 Task: Look for properties that are listed on Redfin for more than 45 days.
Action: Mouse moved to (831, 74)
Screenshot: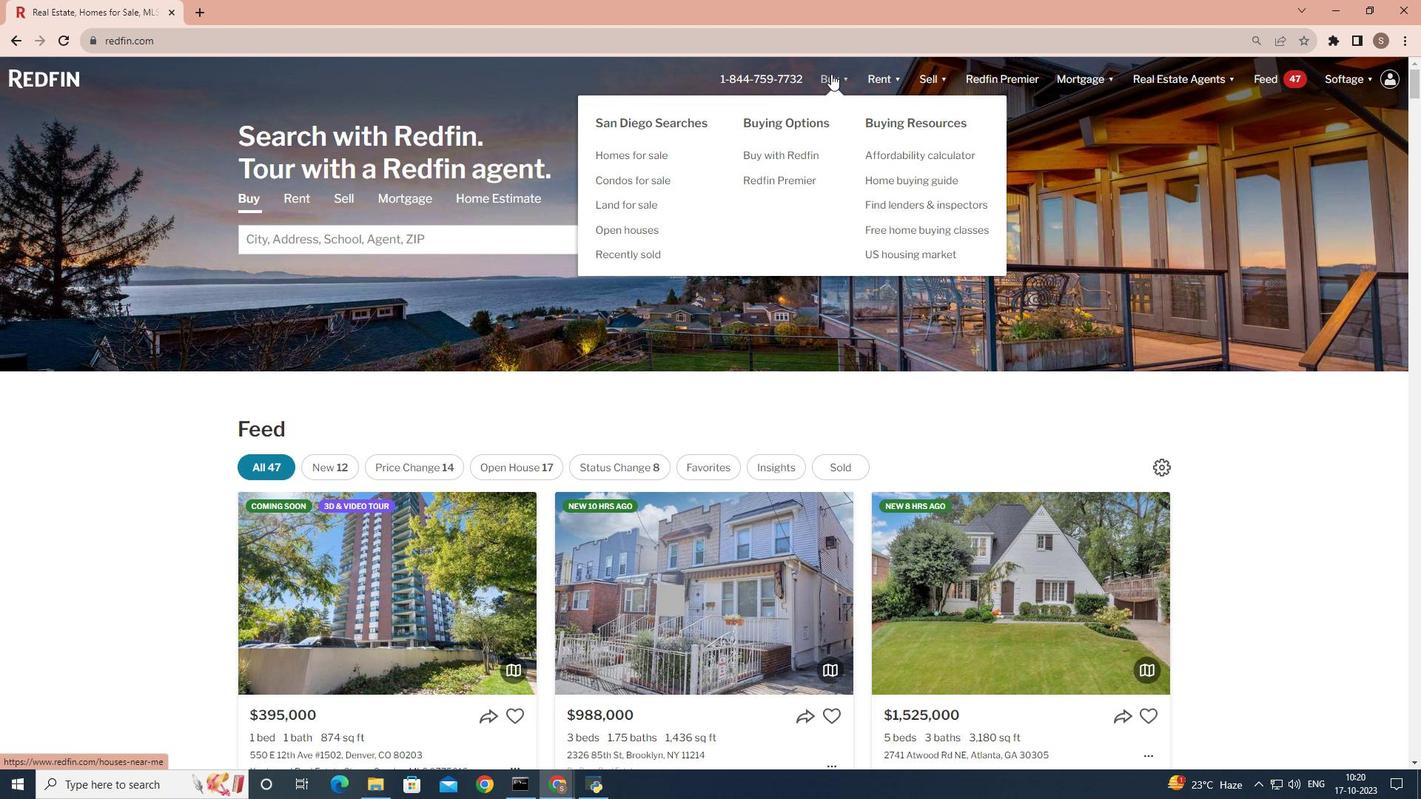 
Action: Mouse pressed left at (831, 74)
Screenshot: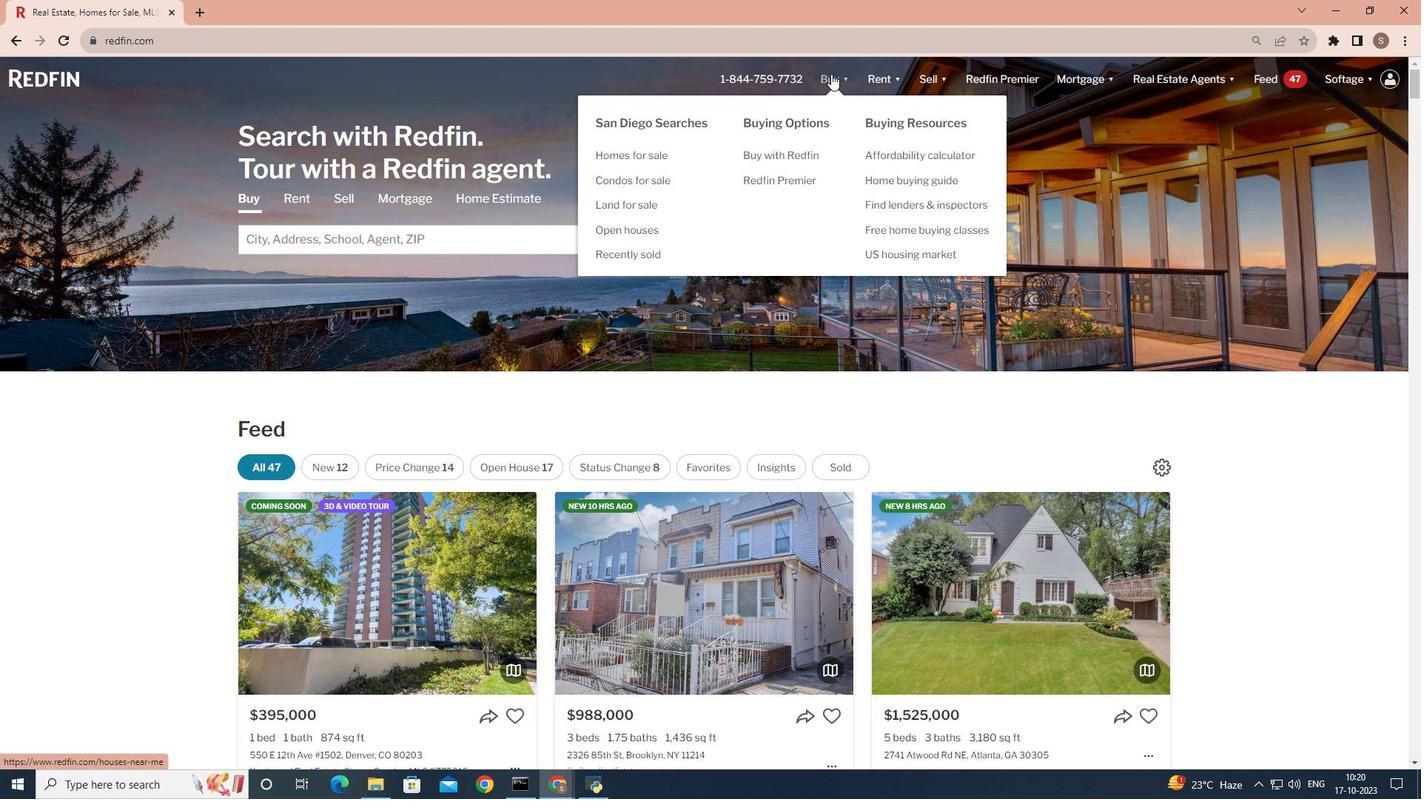 
Action: Mouse moved to (408, 309)
Screenshot: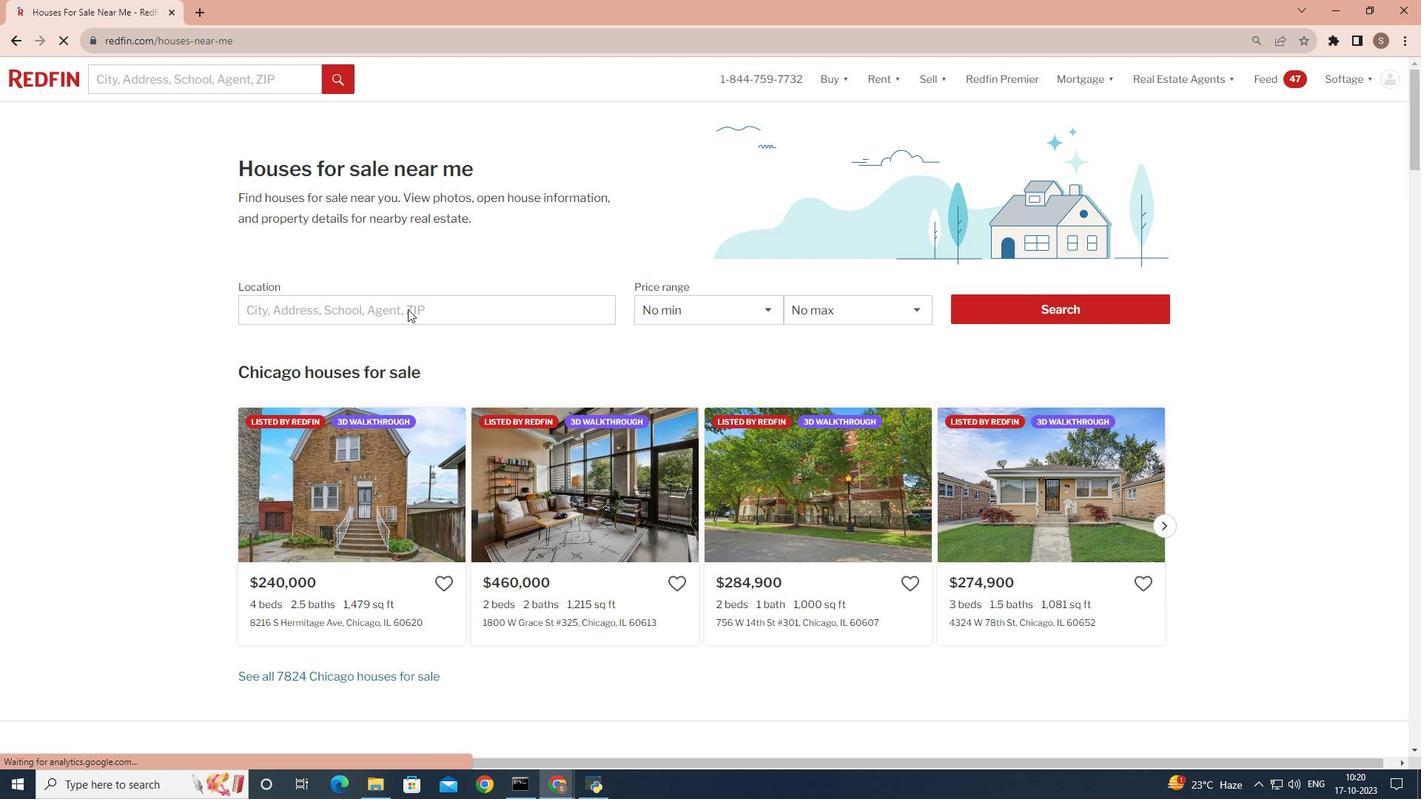 
Action: Mouse pressed left at (408, 309)
Screenshot: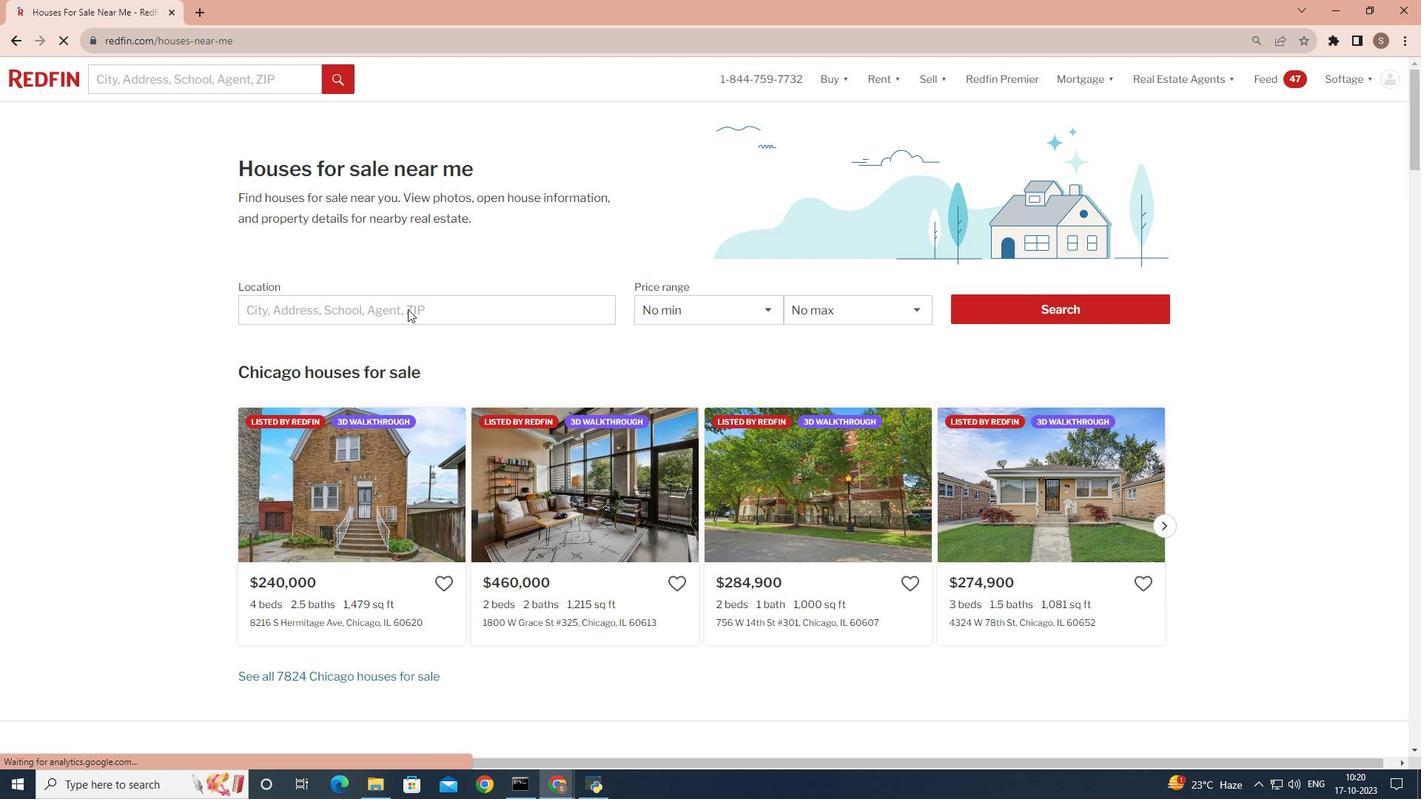 
Action: Mouse moved to (369, 305)
Screenshot: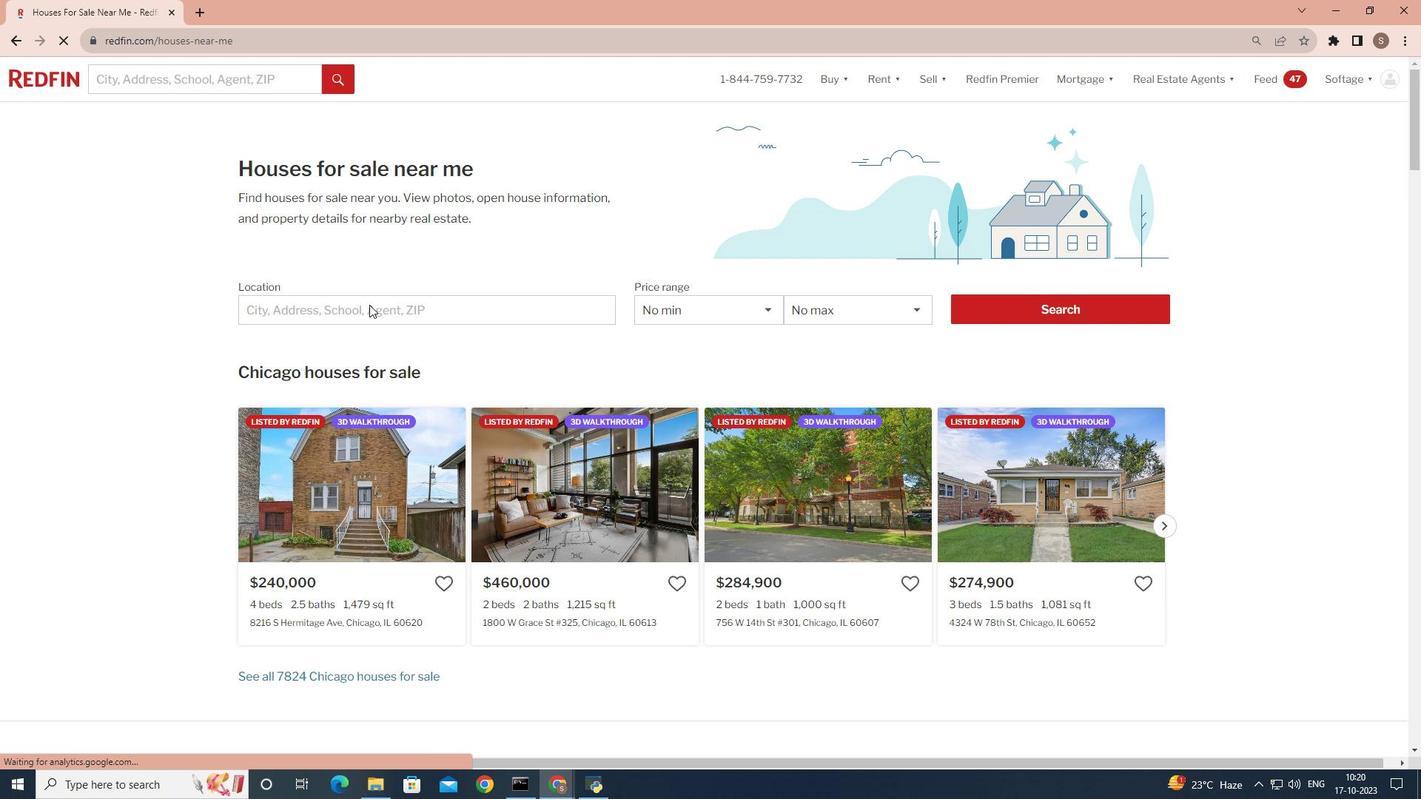 
Action: Mouse pressed left at (369, 305)
Screenshot: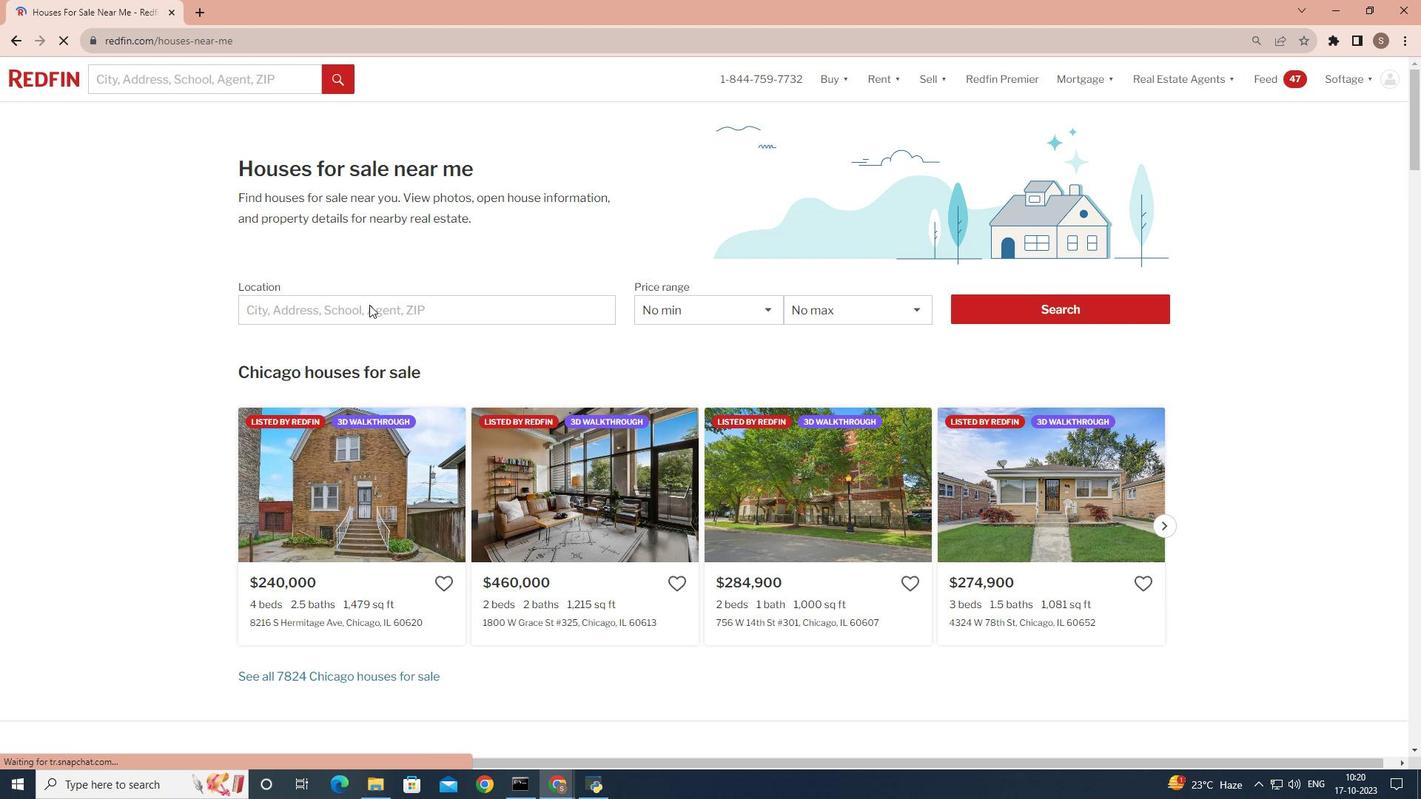 
Action: Mouse pressed left at (369, 305)
Screenshot: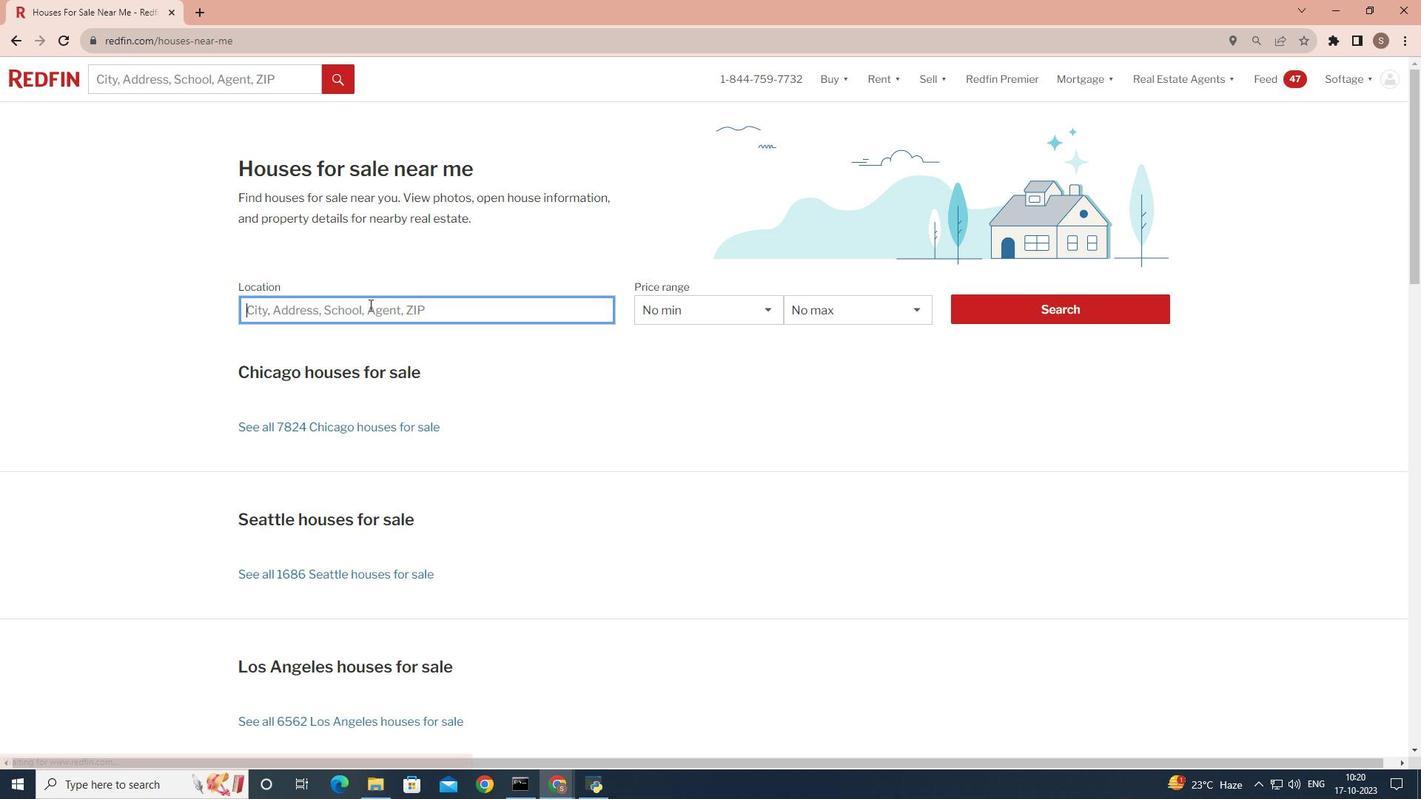 
Action: Key pressed <Key.shift>San<Key.space><Key.shift>Diego
Screenshot: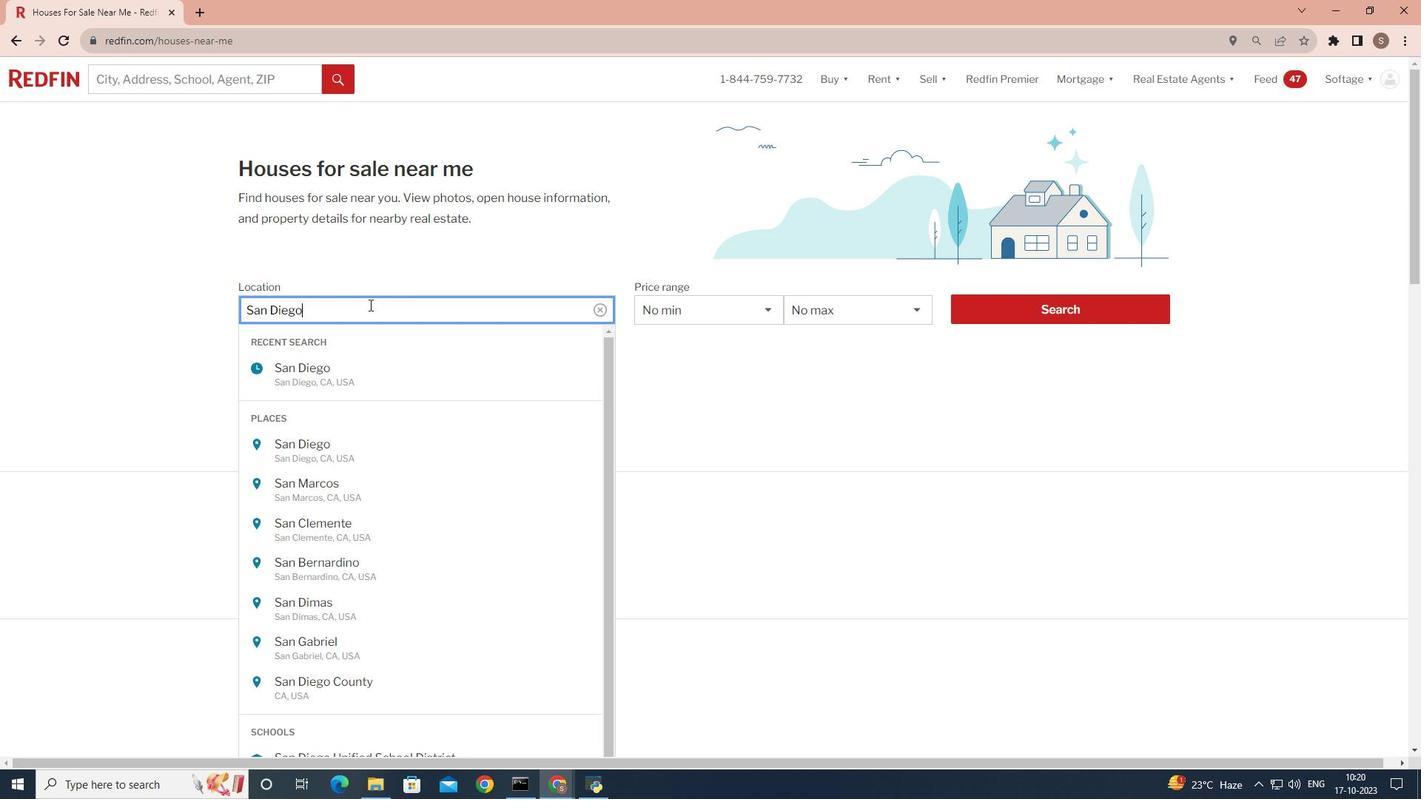 
Action: Mouse moved to (1103, 311)
Screenshot: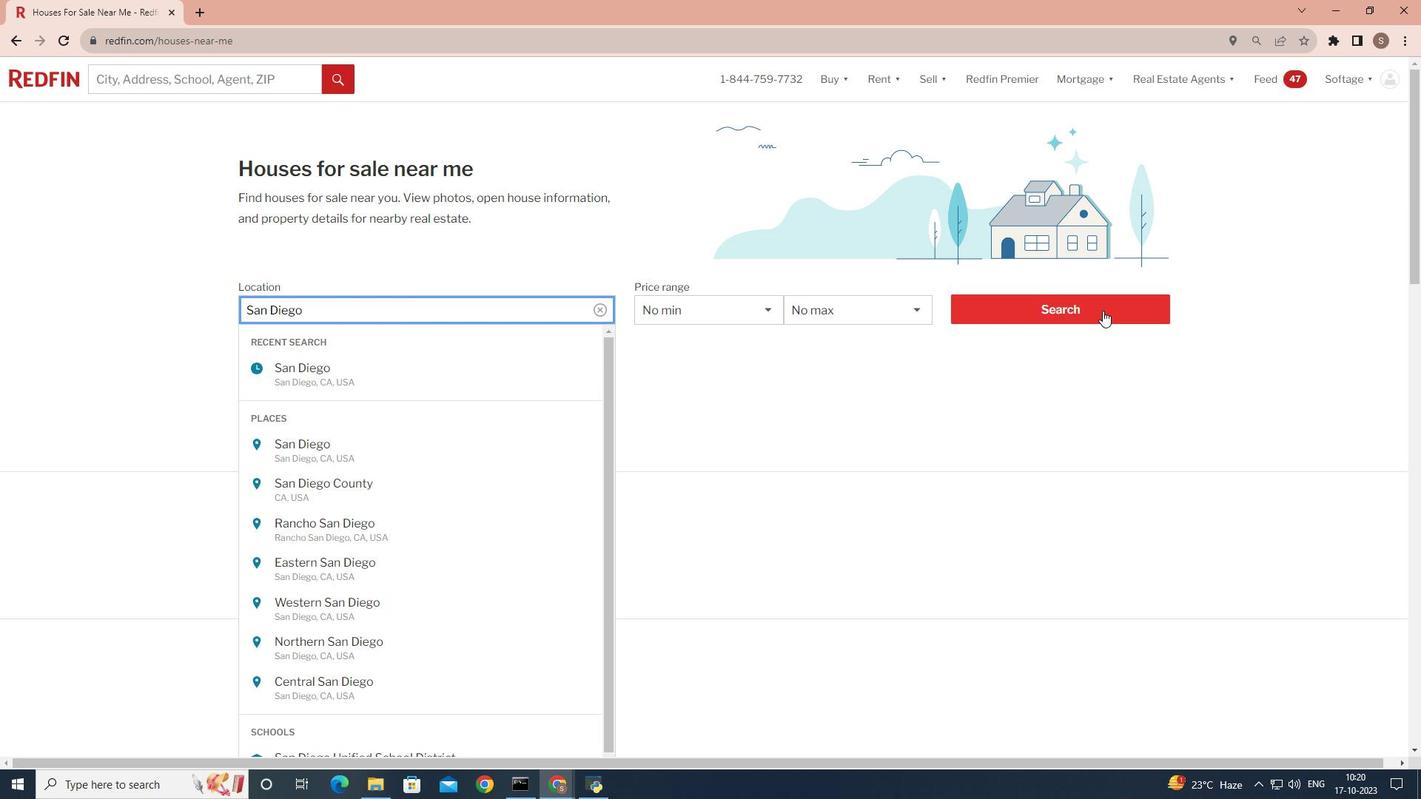 
Action: Mouse pressed left at (1103, 311)
Screenshot: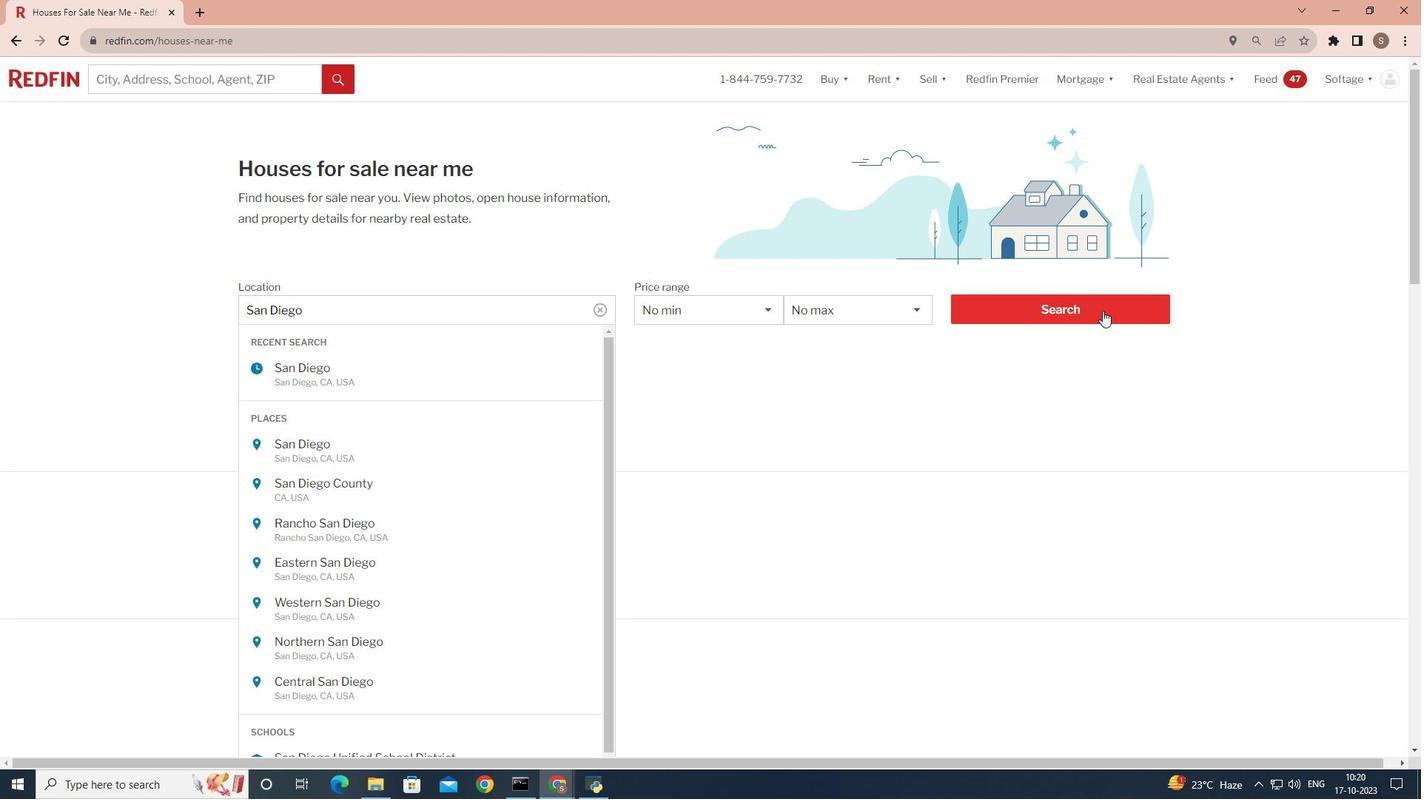 
Action: Mouse moved to (1105, 310)
Screenshot: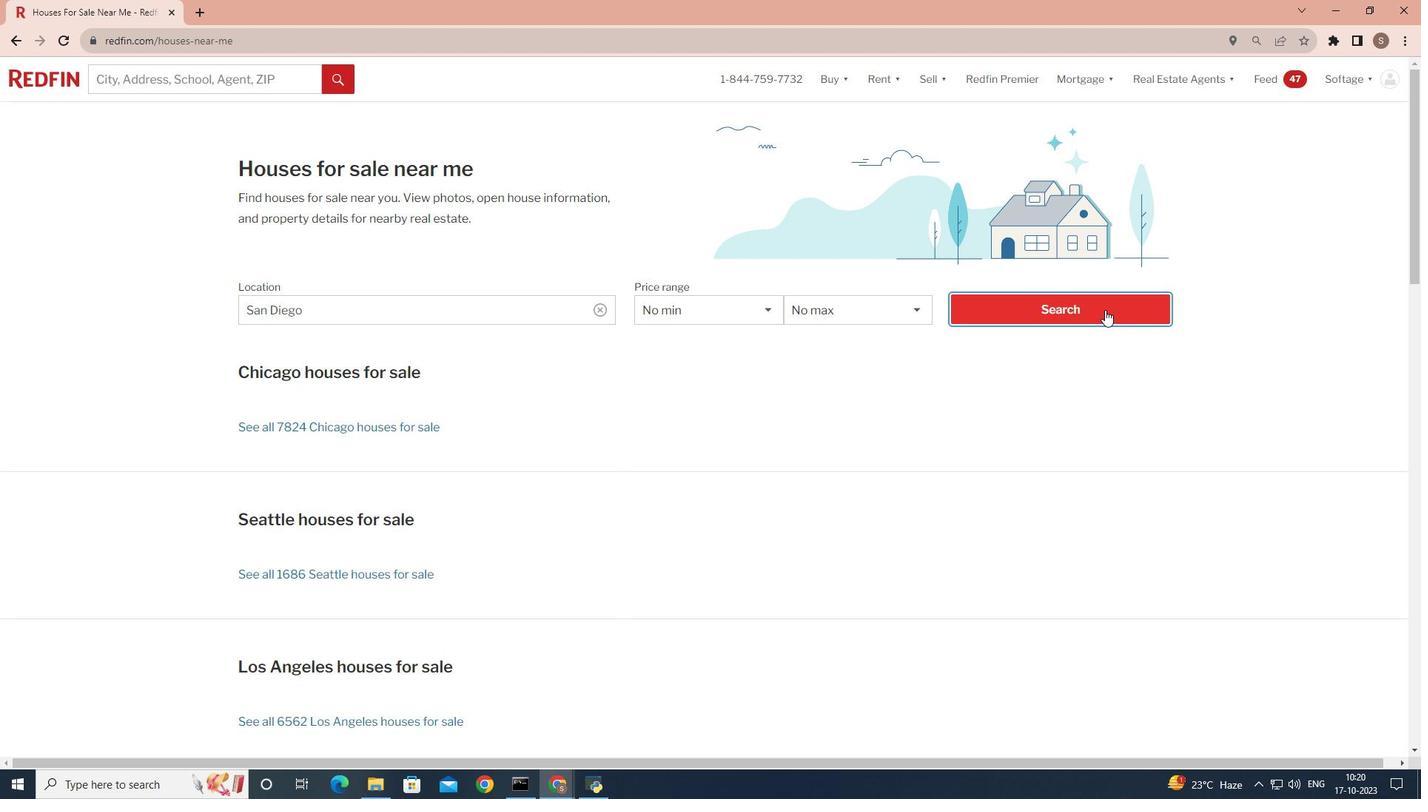 
Action: Mouse pressed left at (1105, 310)
Screenshot: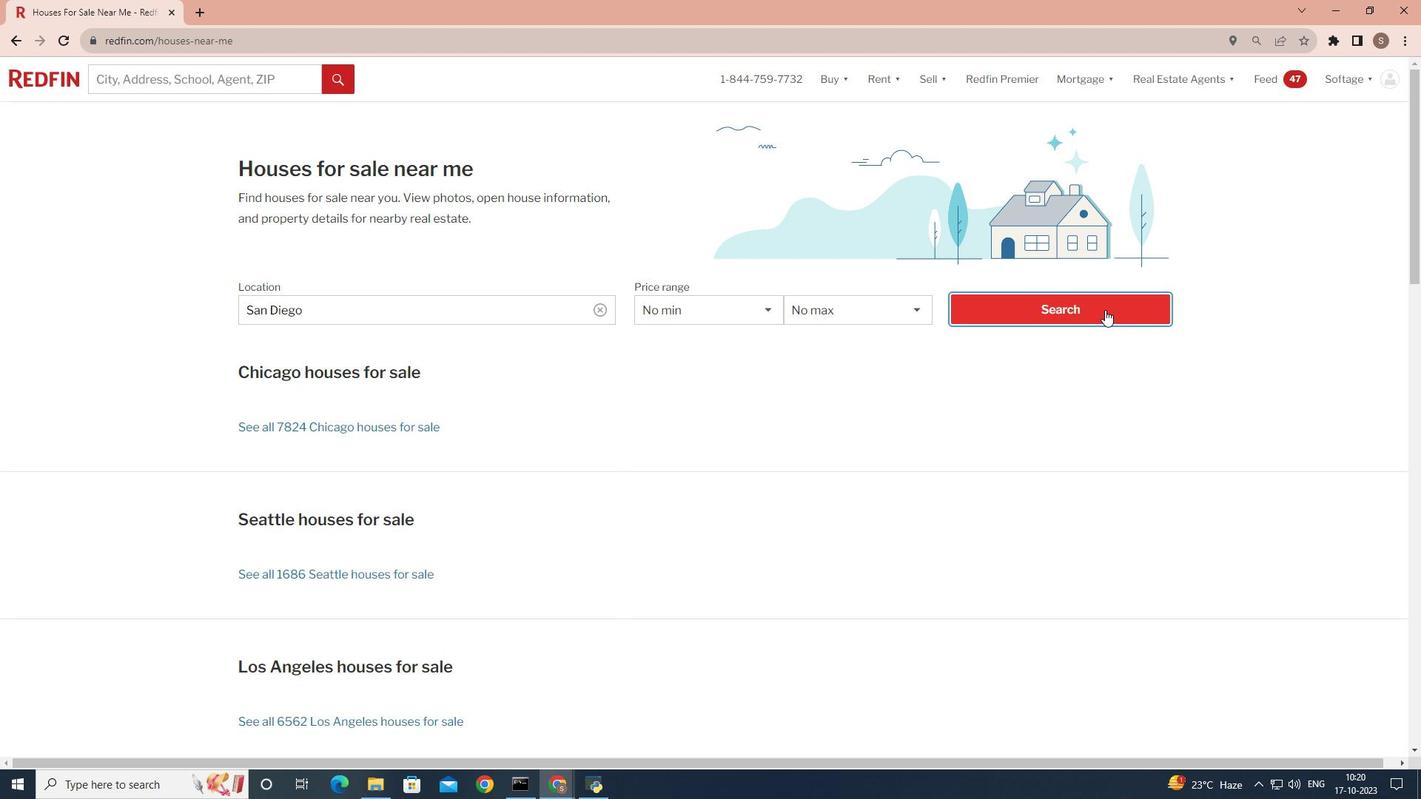 
Action: Mouse moved to (1275, 171)
Screenshot: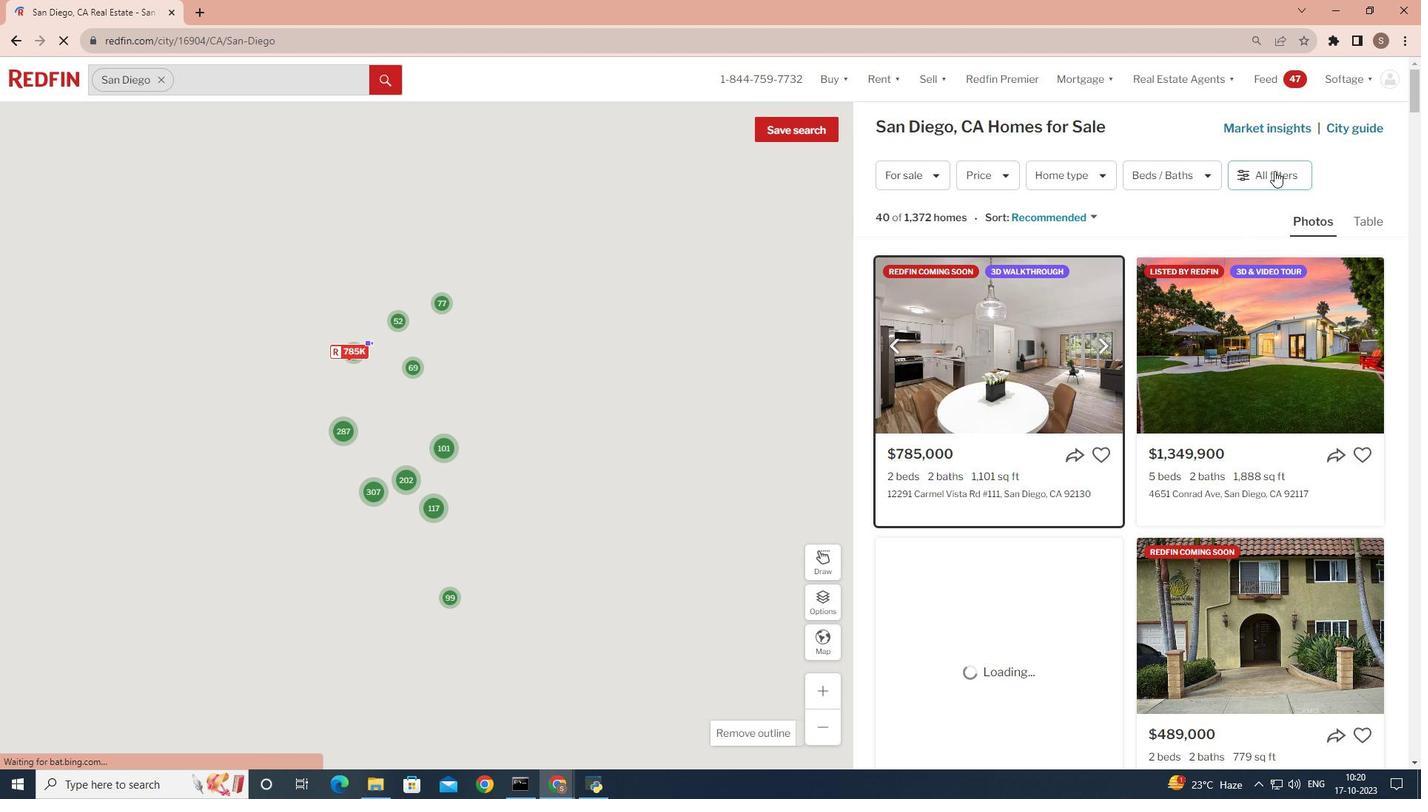 
Action: Mouse pressed left at (1275, 171)
Screenshot: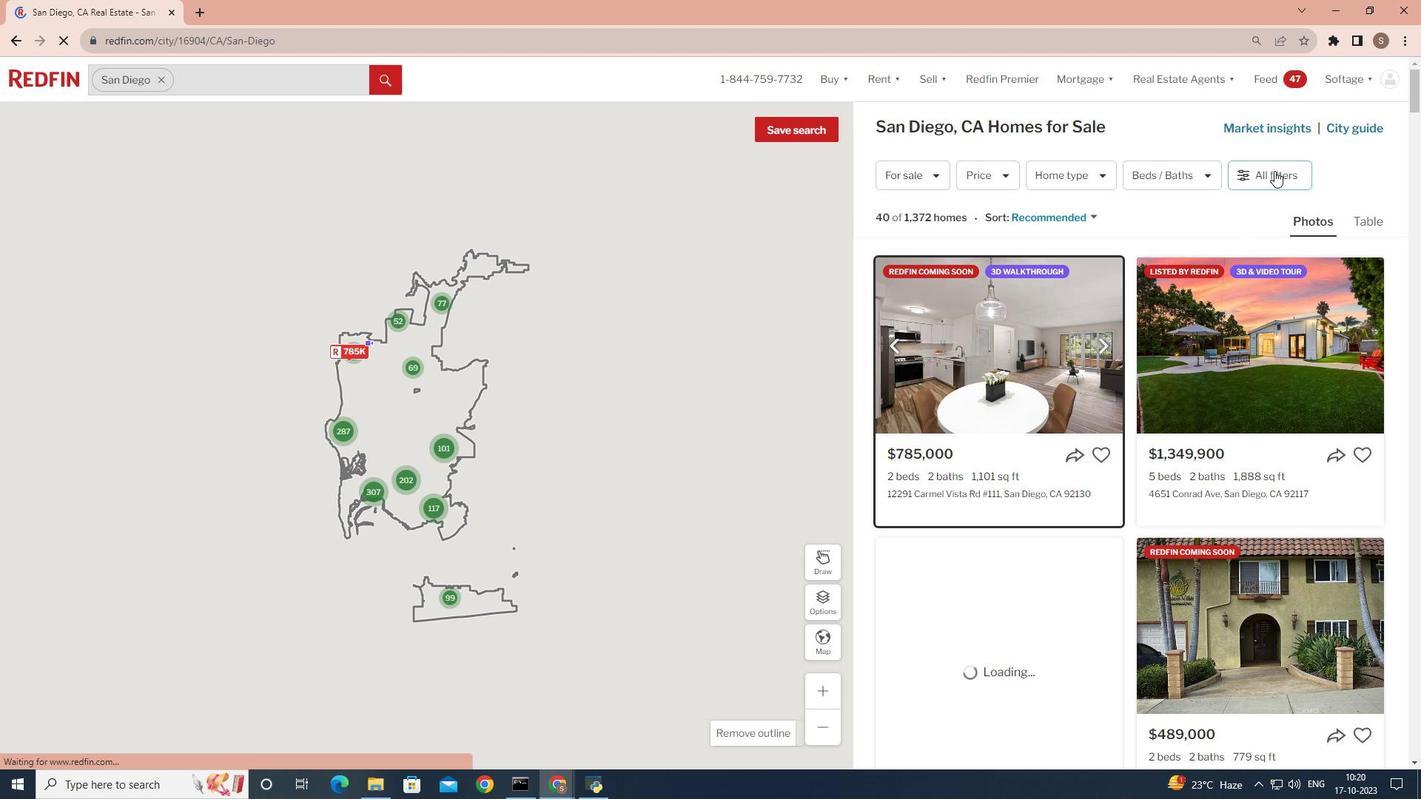 
Action: Mouse pressed left at (1275, 171)
Screenshot: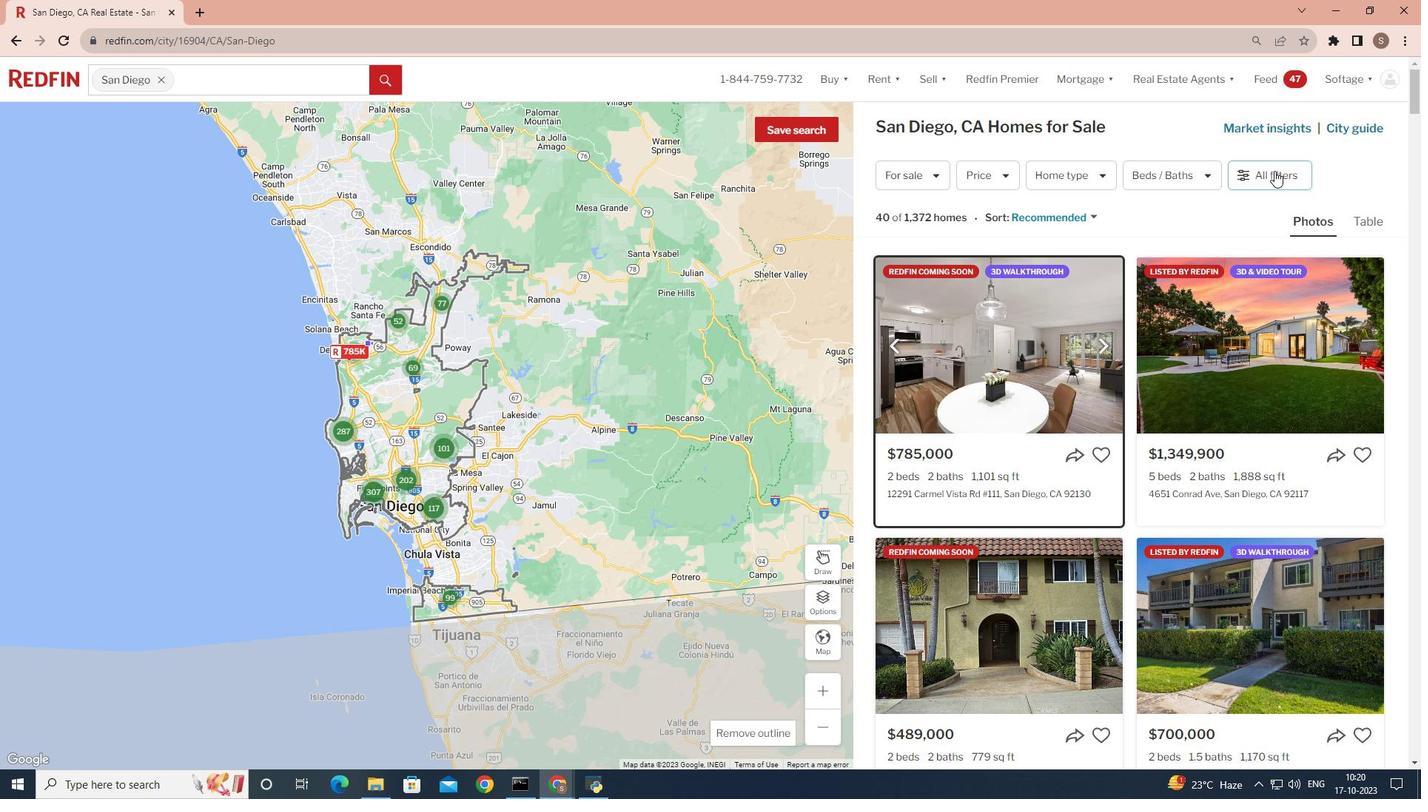 
Action: Mouse moved to (1272, 312)
Screenshot: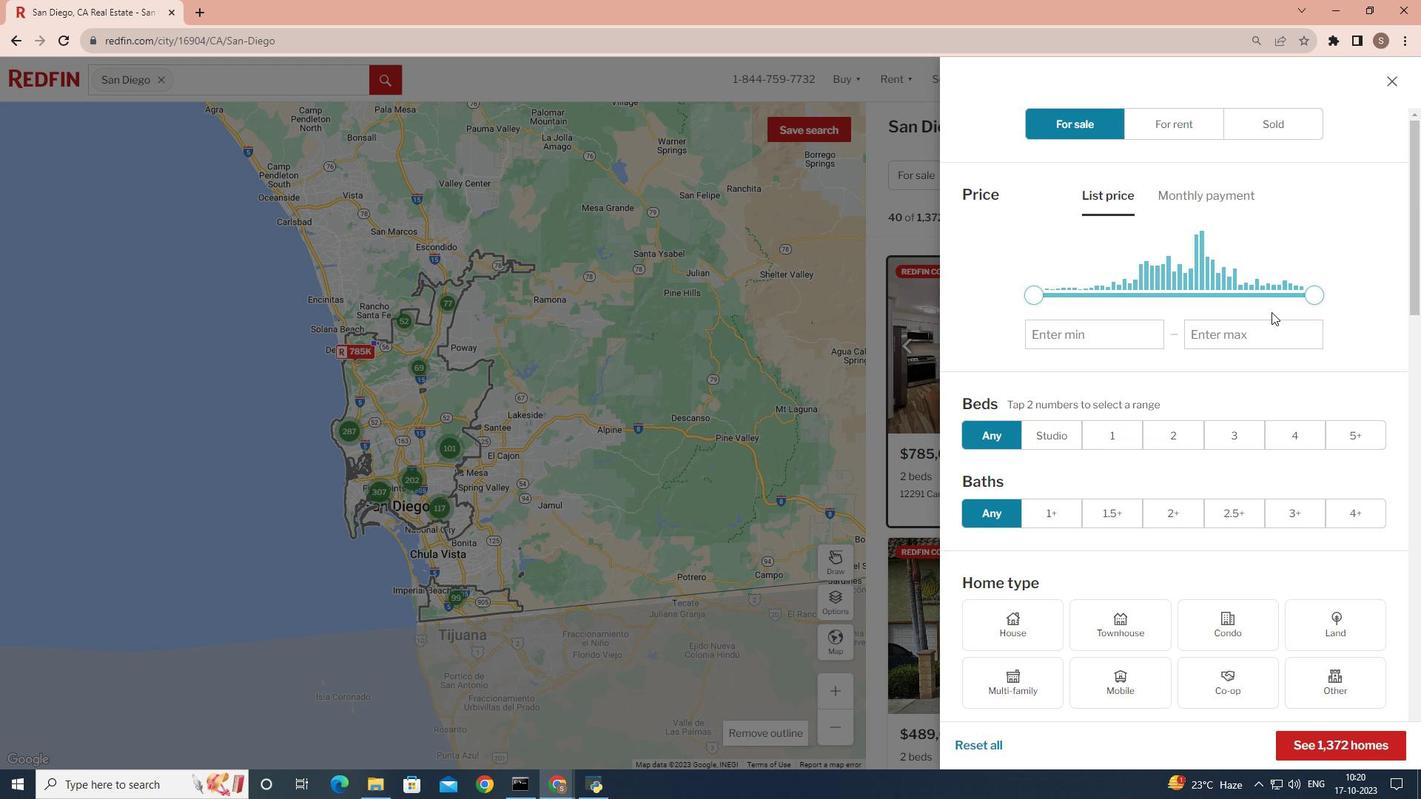 
Action: Mouse scrolled (1272, 311) with delta (0, 0)
Screenshot: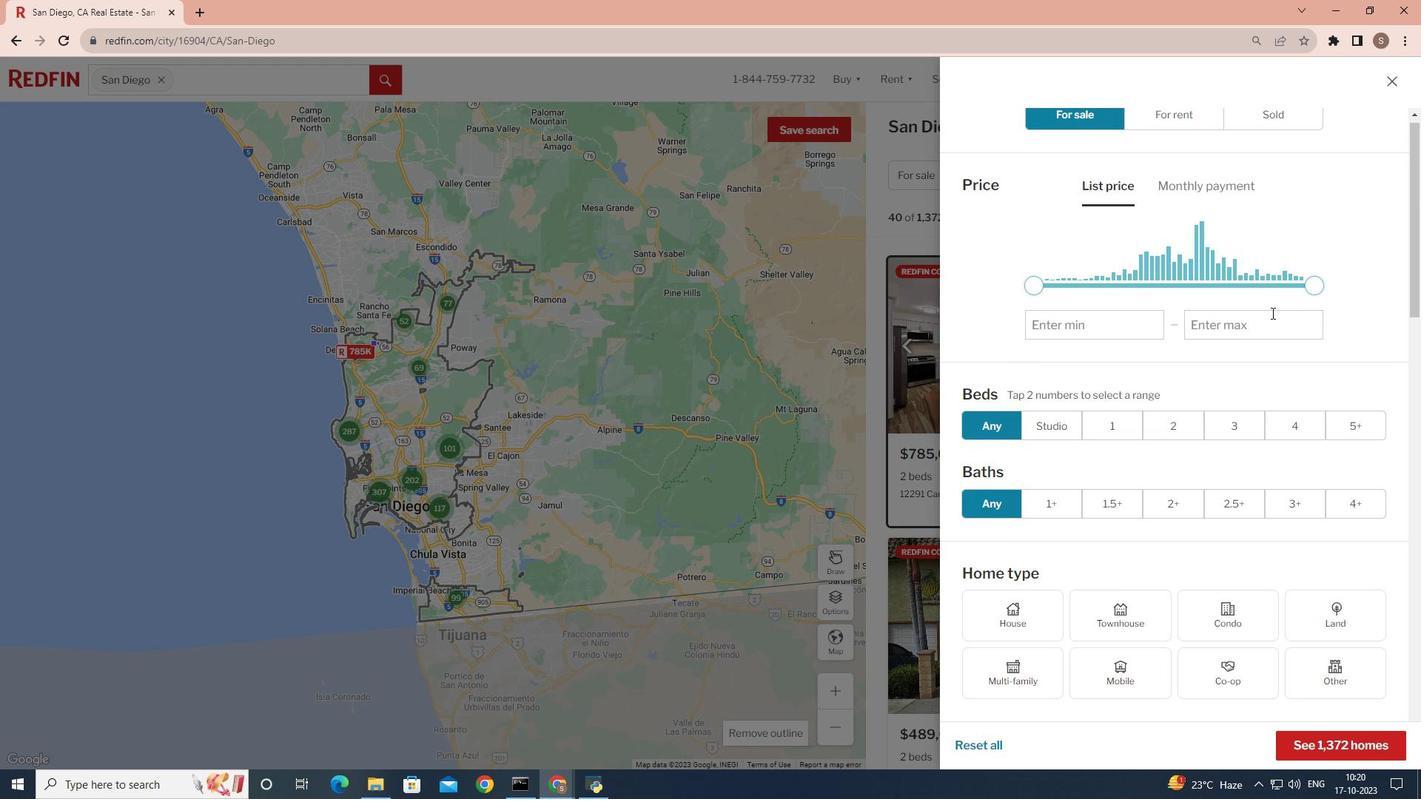 
Action: Mouse moved to (1272, 313)
Screenshot: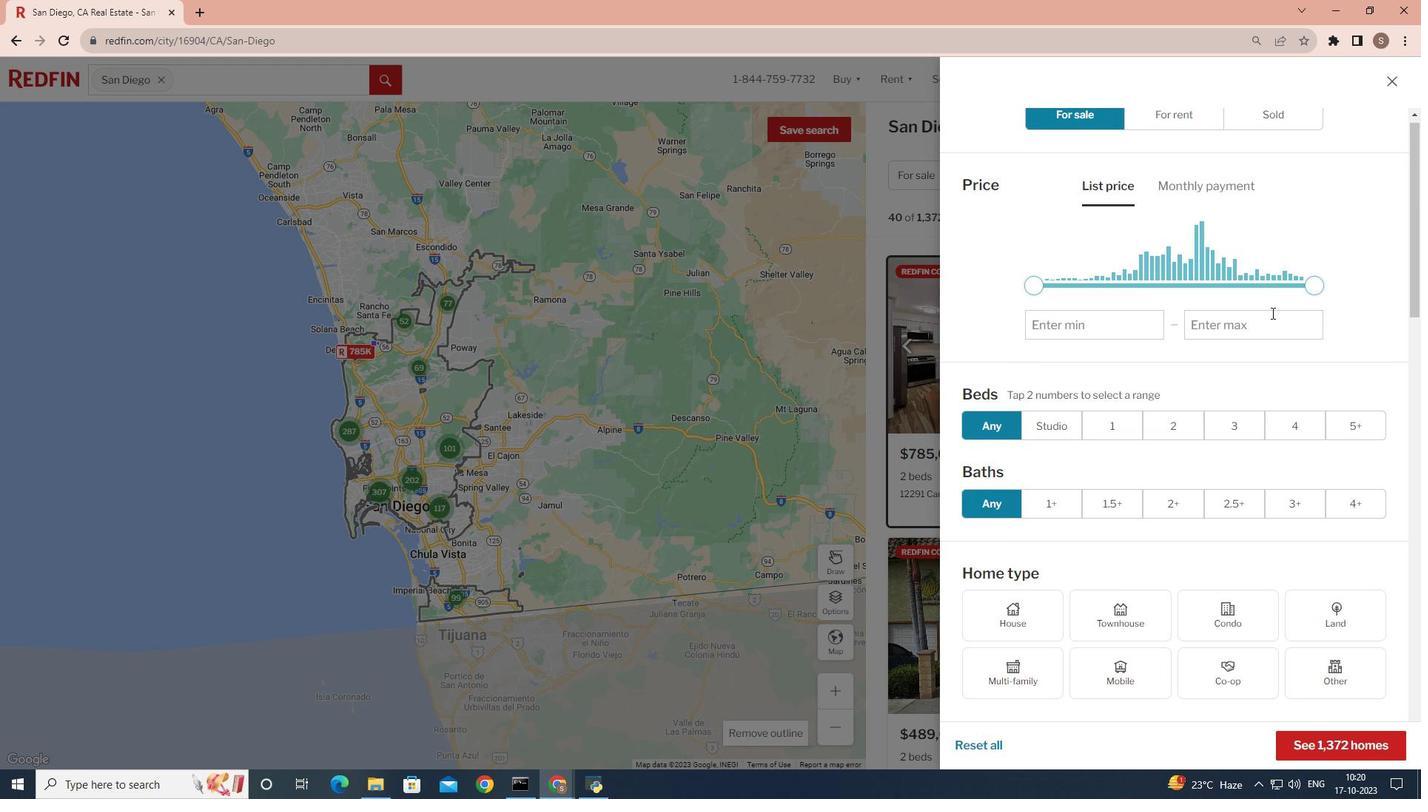 
Action: Mouse scrolled (1272, 312) with delta (0, 0)
Screenshot: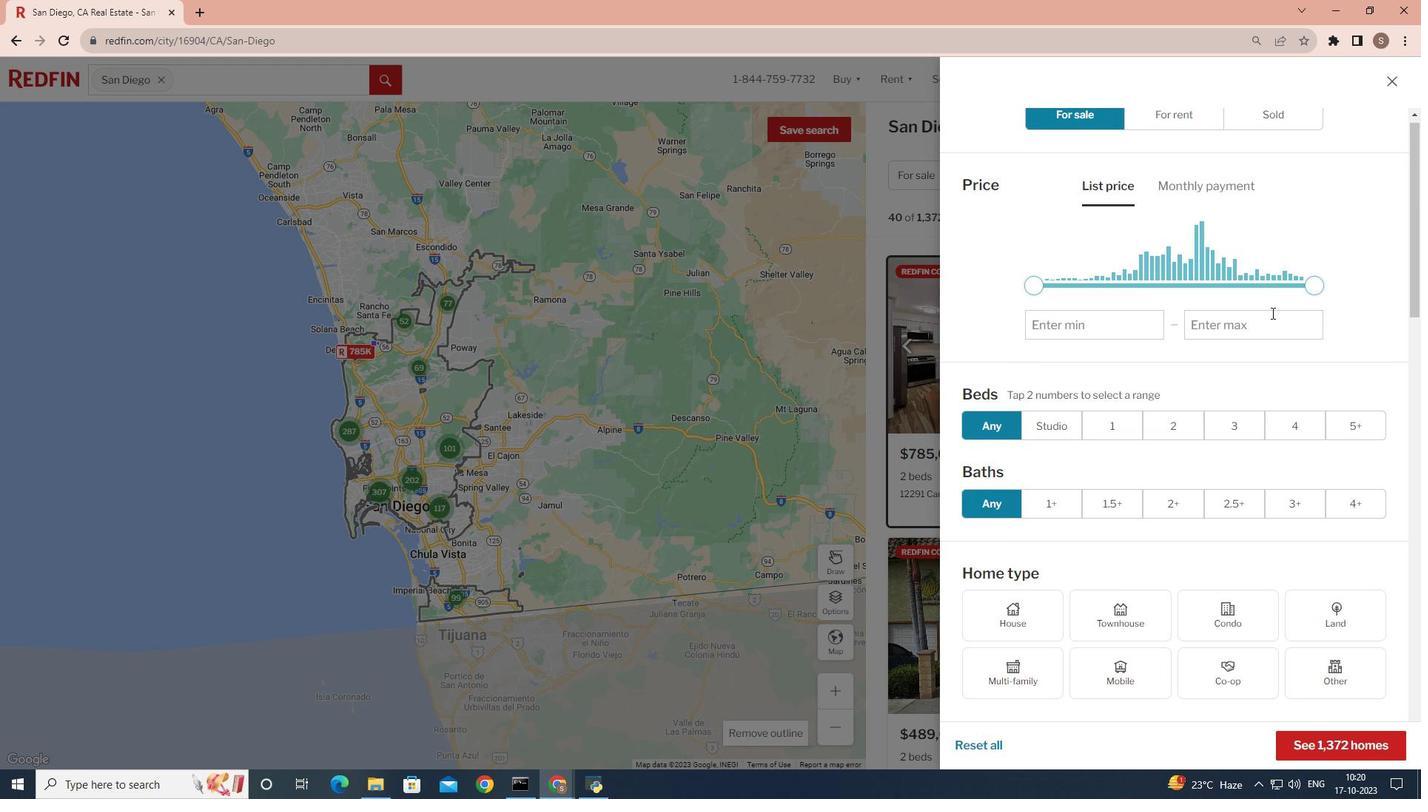
Action: Mouse scrolled (1272, 312) with delta (0, 0)
Screenshot: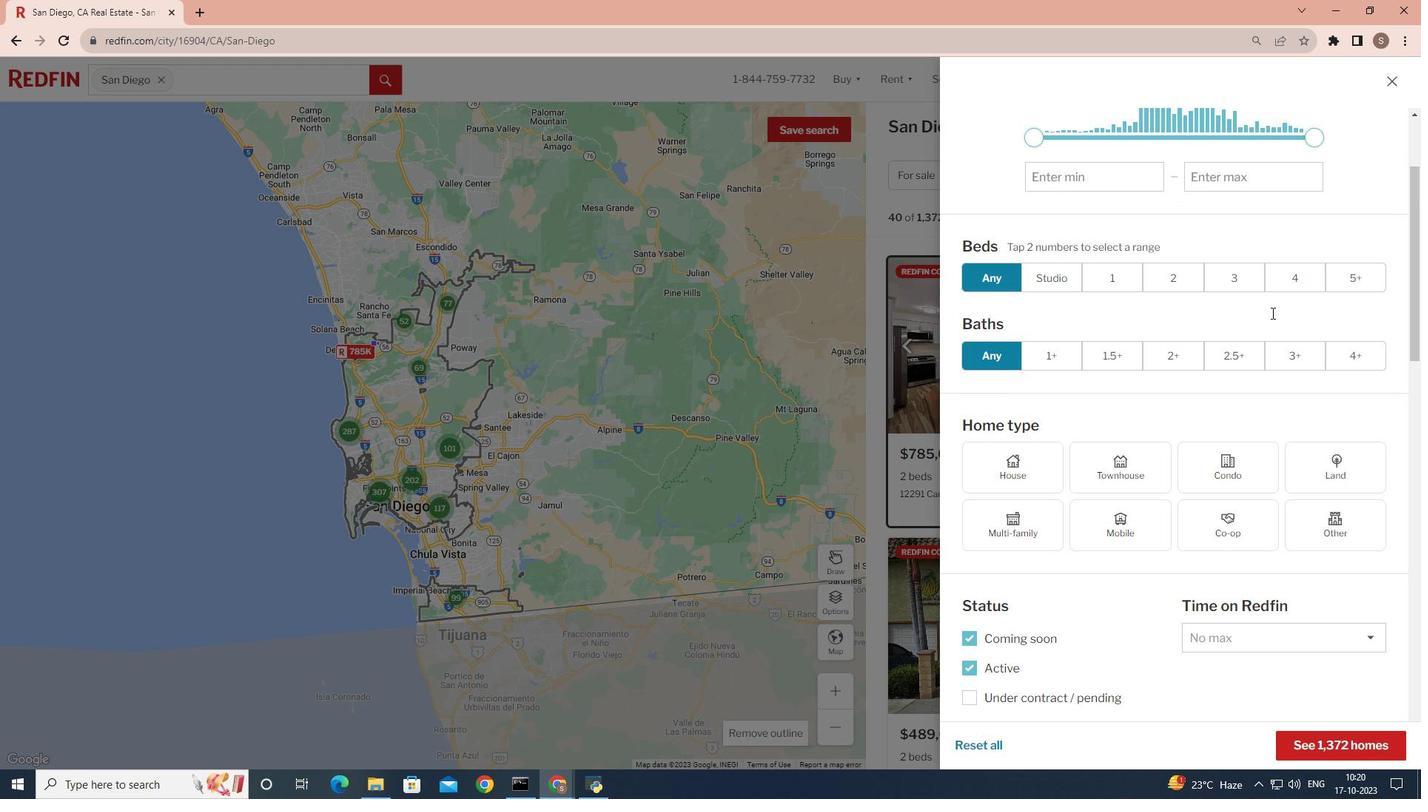 
Action: Mouse scrolled (1272, 312) with delta (0, 0)
Screenshot: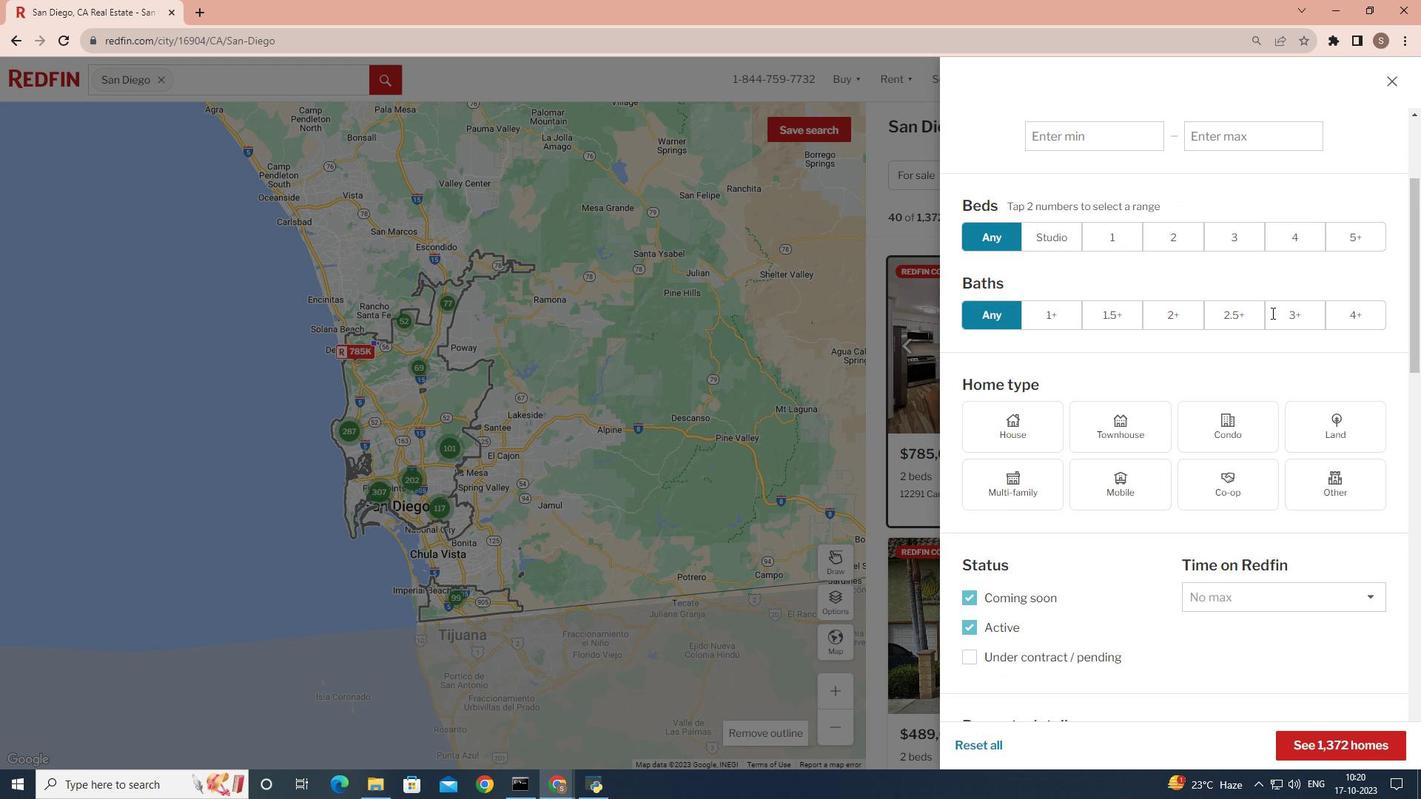 
Action: Mouse scrolled (1272, 312) with delta (0, 0)
Screenshot: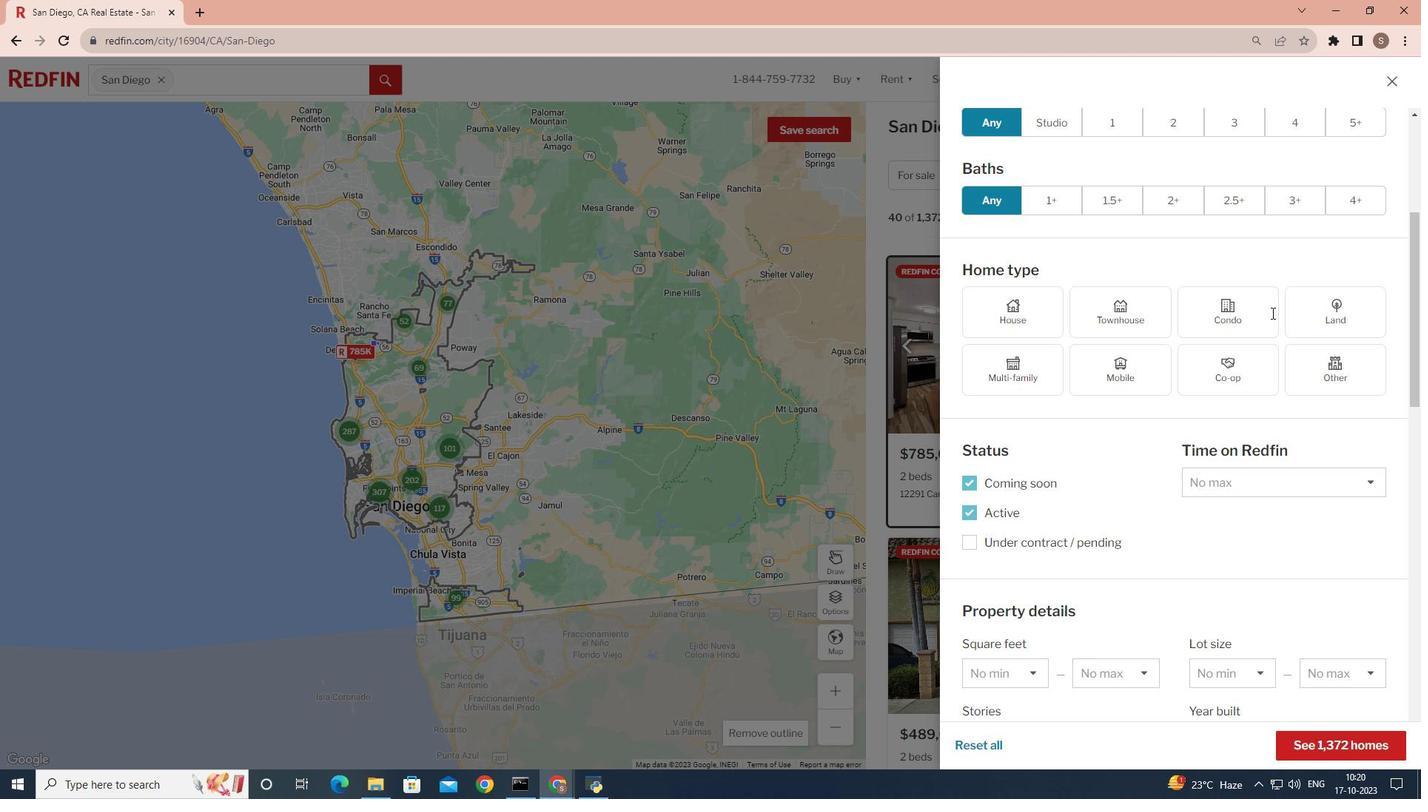
Action: Mouse scrolled (1272, 312) with delta (0, 0)
Screenshot: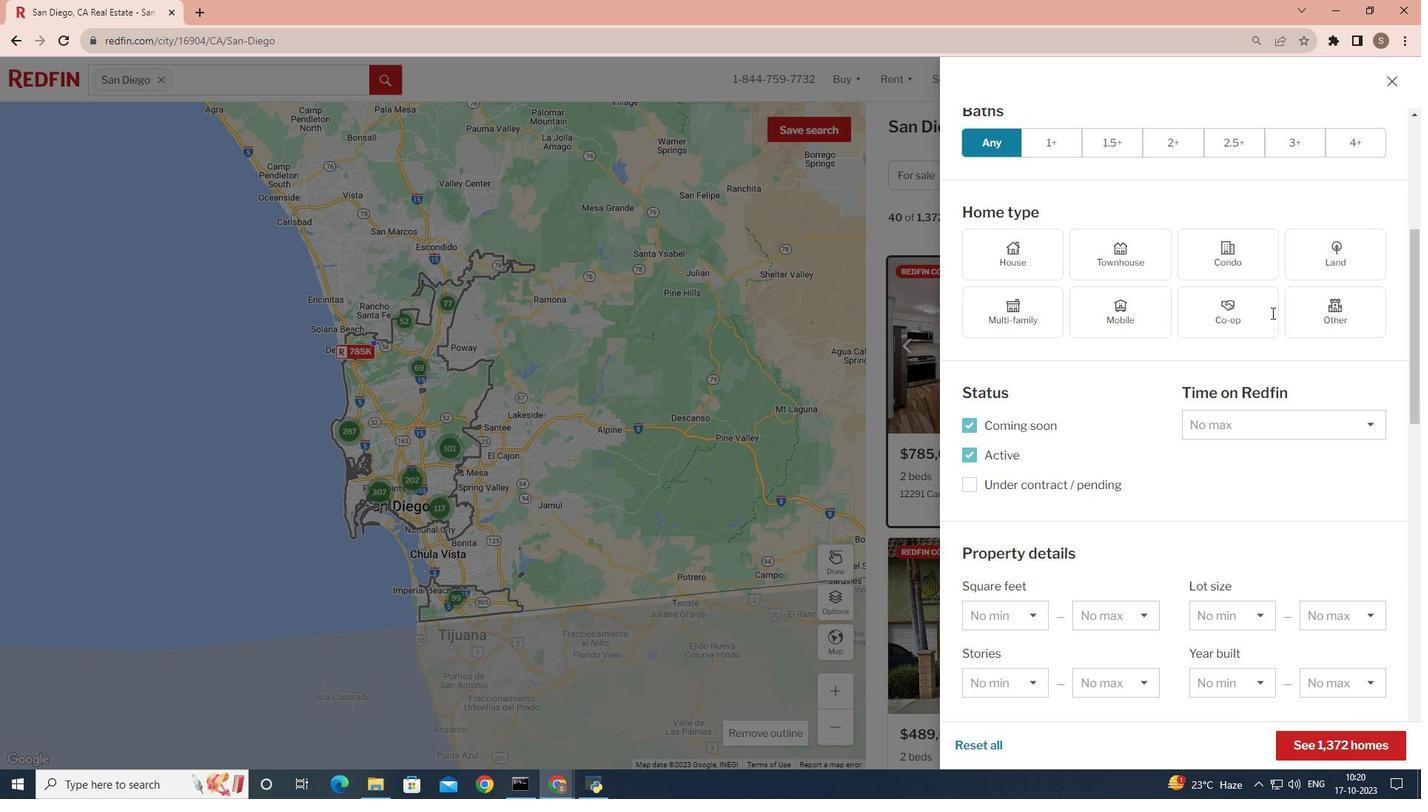
Action: Mouse moved to (1372, 351)
Screenshot: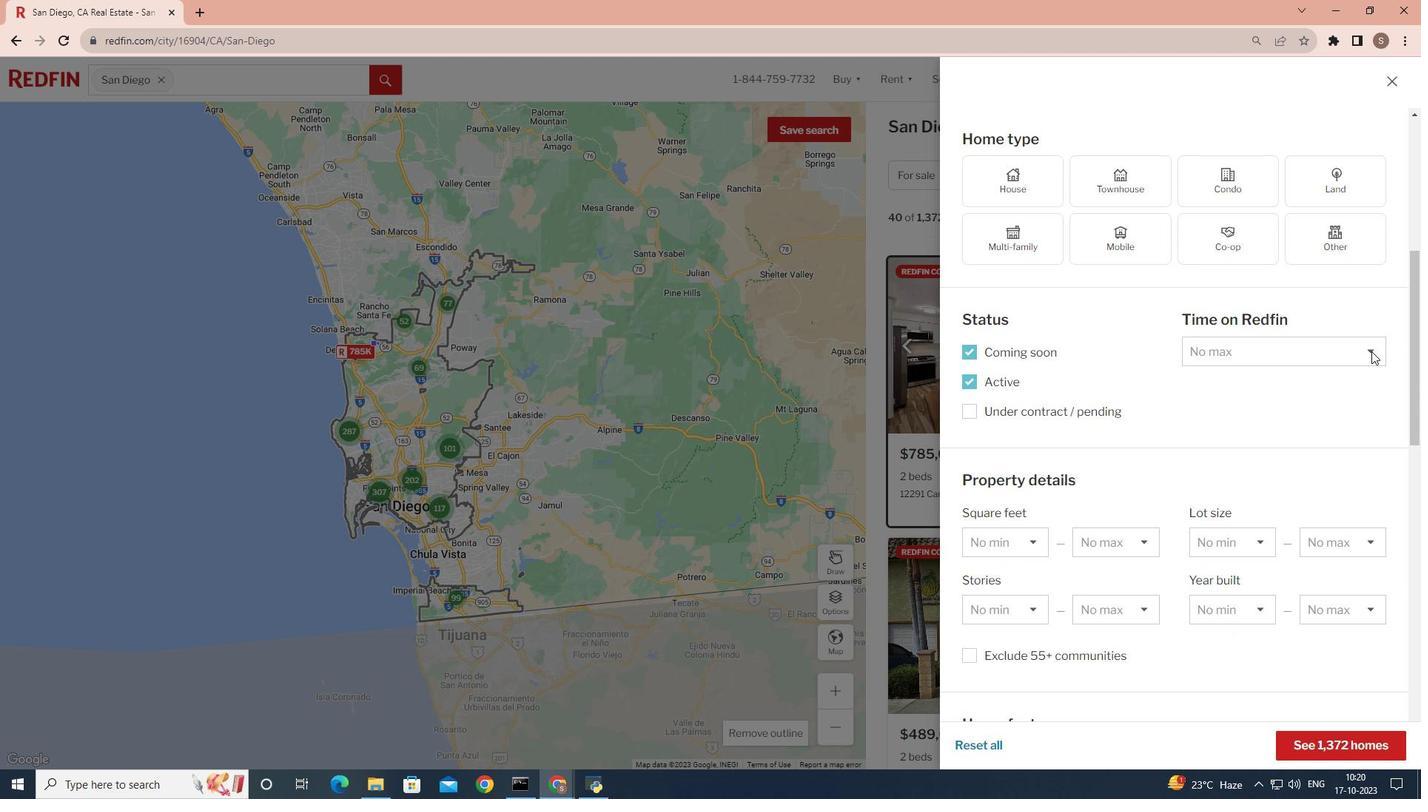 
Action: Mouse pressed left at (1372, 351)
Screenshot: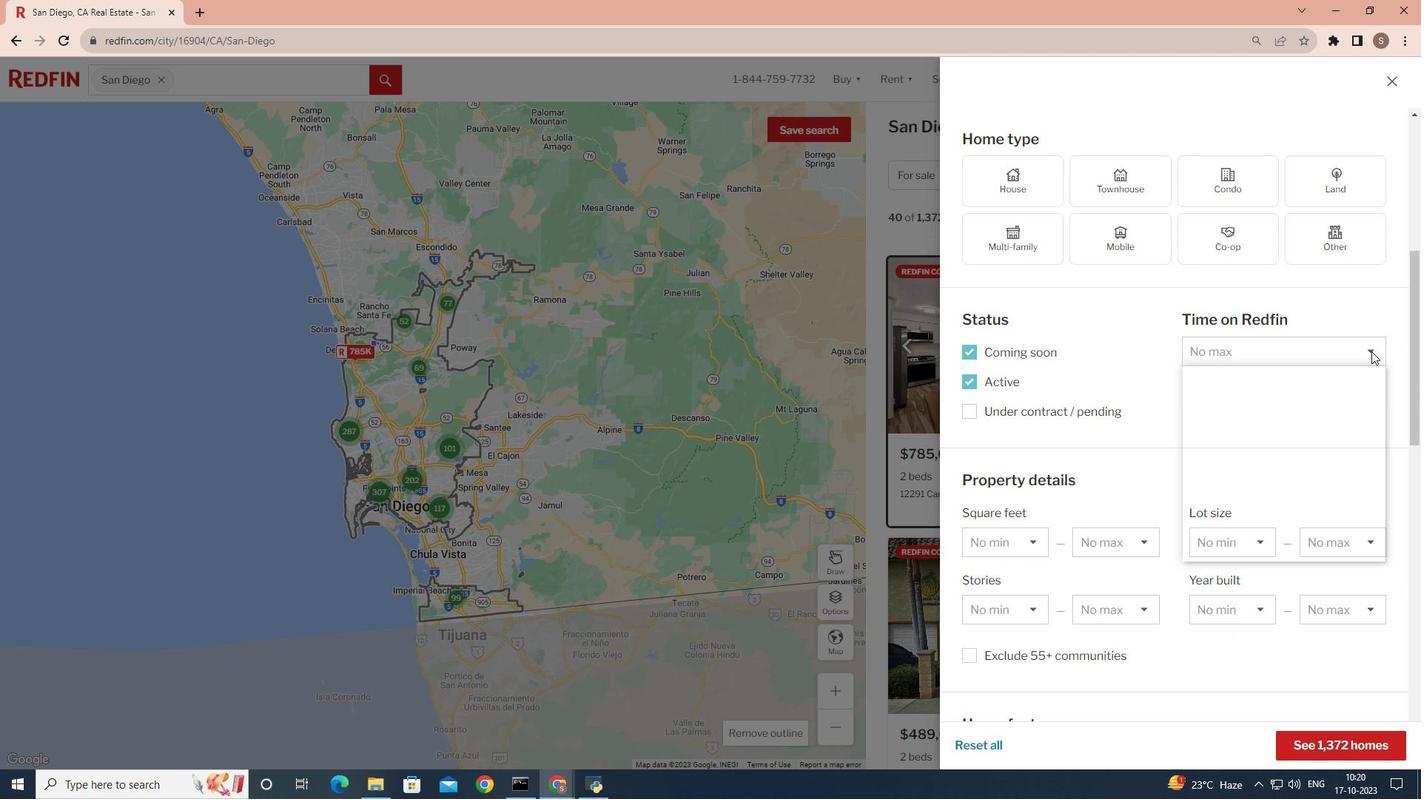 
Action: Mouse moved to (1326, 500)
Screenshot: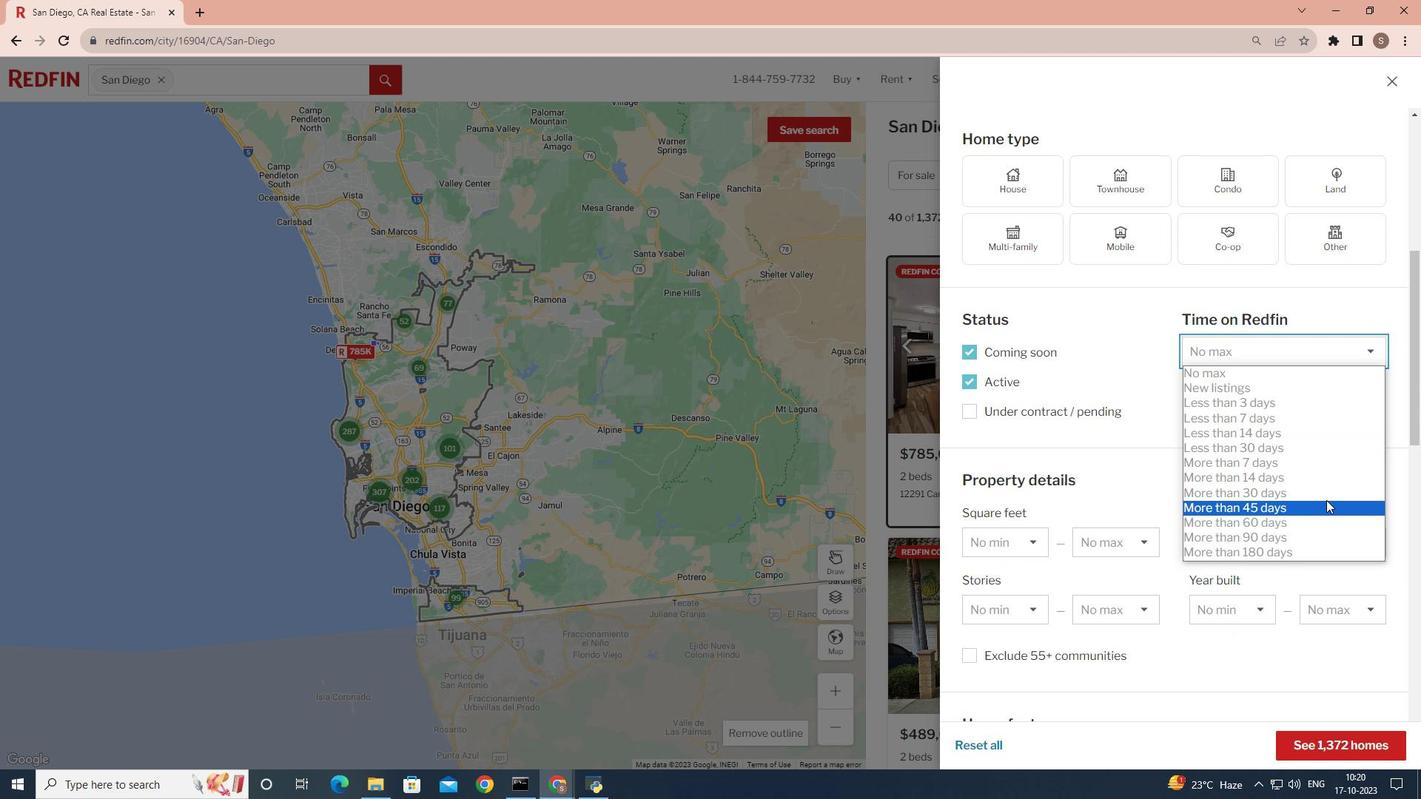 
Action: Mouse pressed left at (1326, 500)
Screenshot: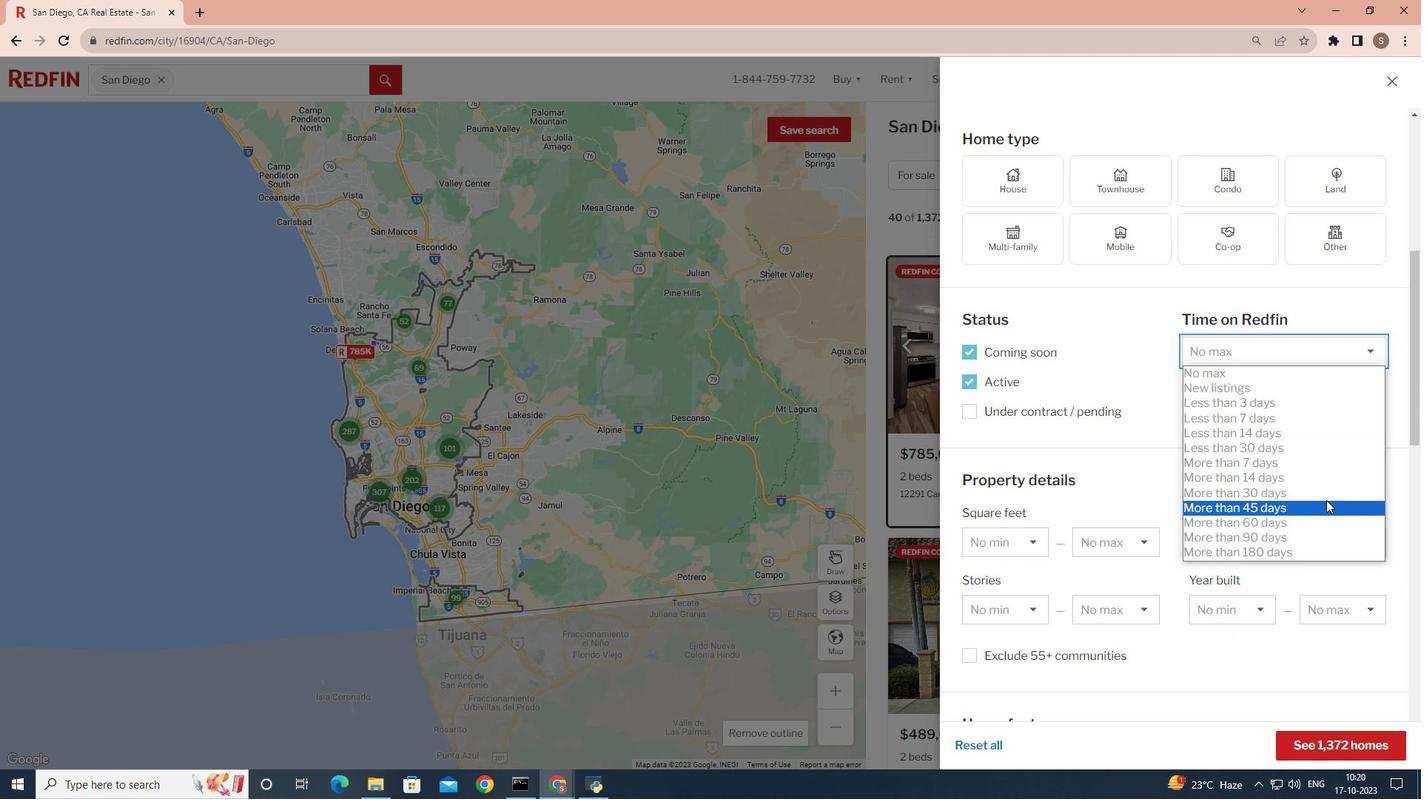 
Action: Mouse moved to (1337, 747)
Screenshot: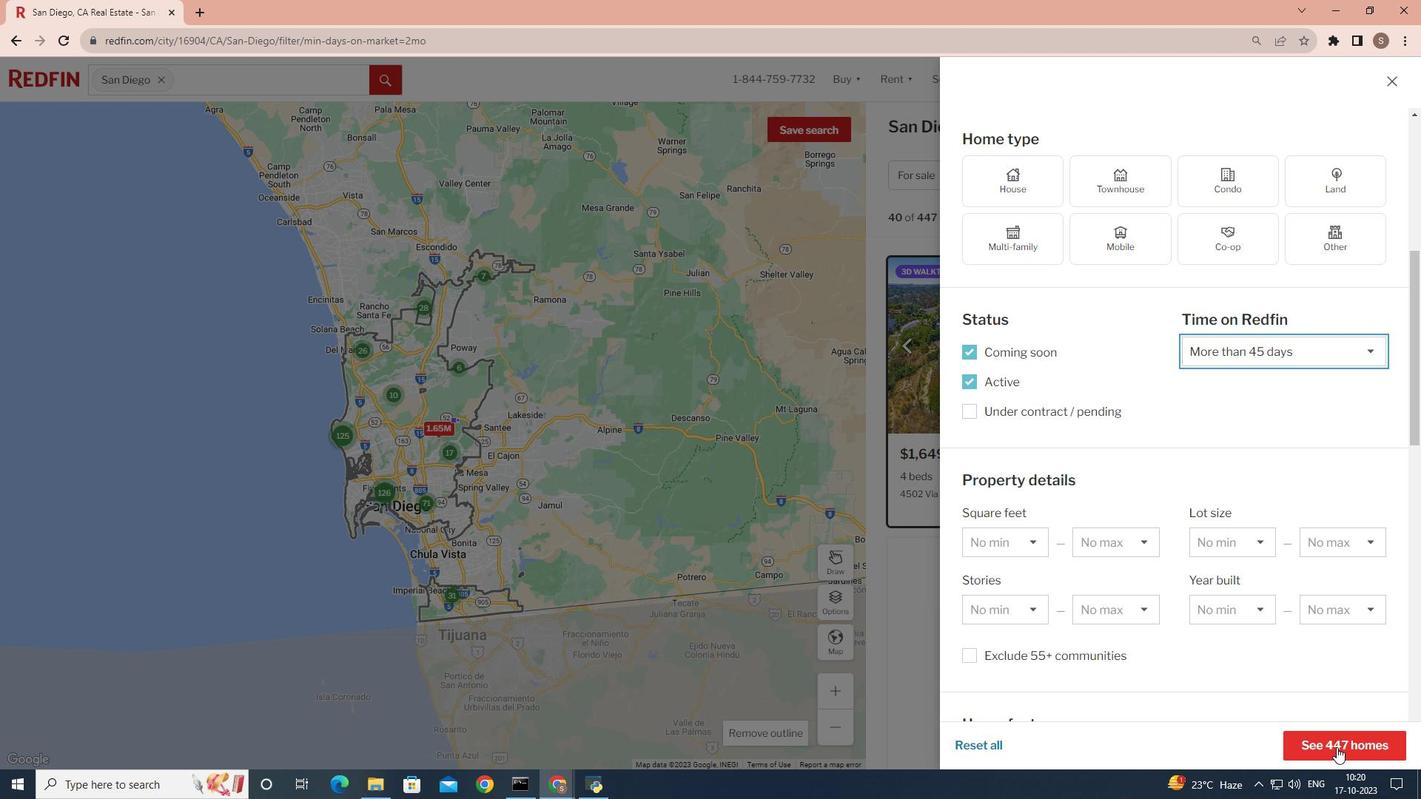 
Action: Mouse pressed left at (1337, 747)
Screenshot: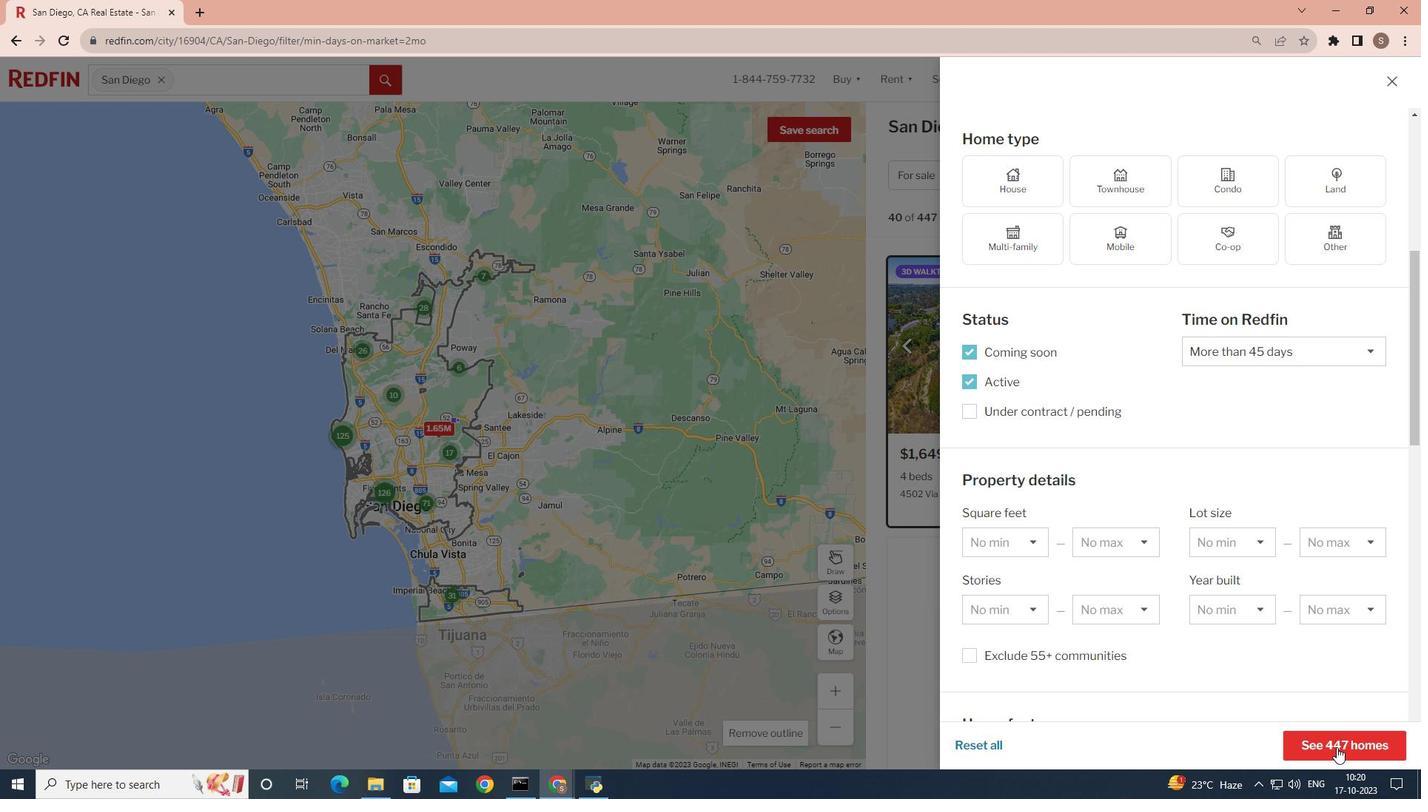 
Action: Mouse moved to (1331, 730)
Screenshot: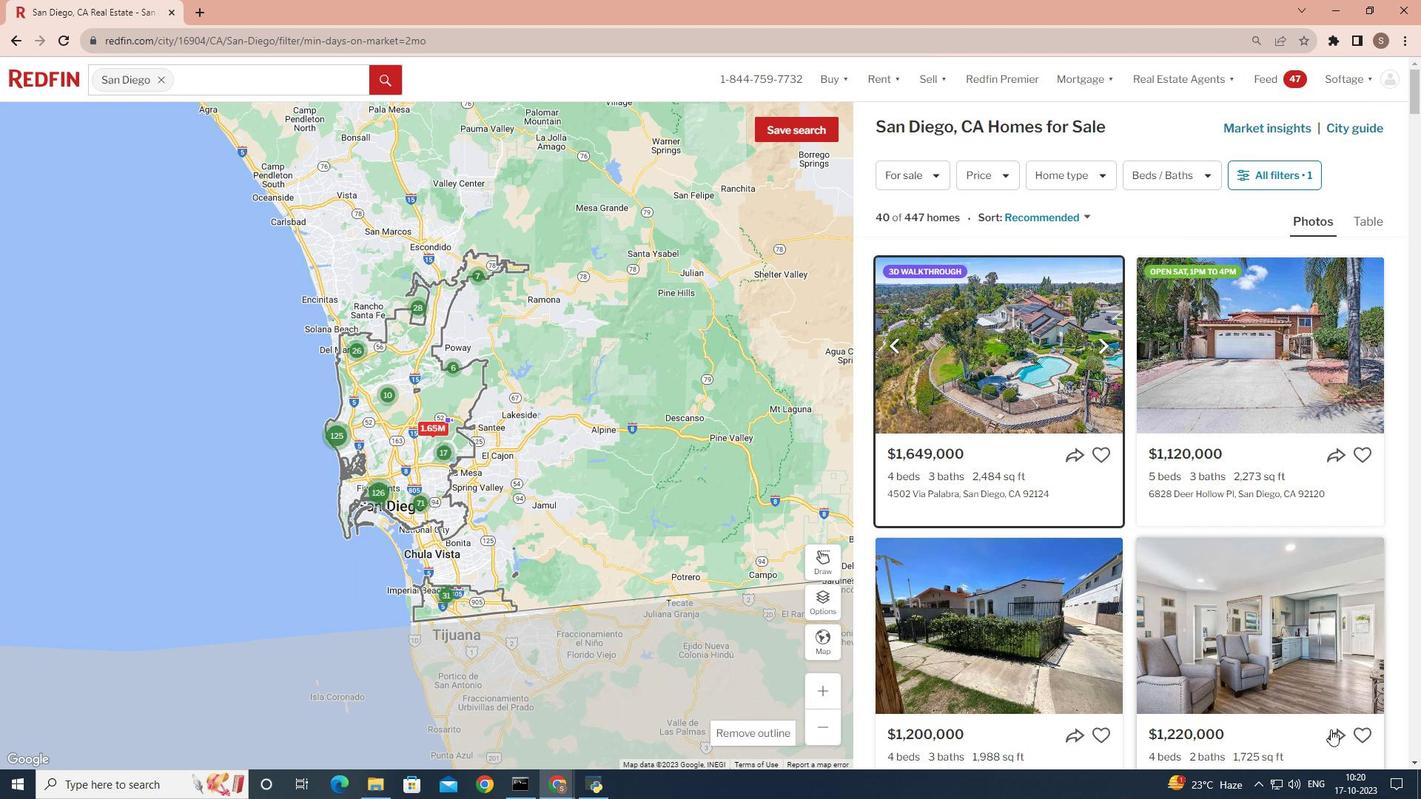
